 Task: Search for contacts modified yesterday in the contact management application.
Action: Mouse moved to (20, 105)
Screenshot: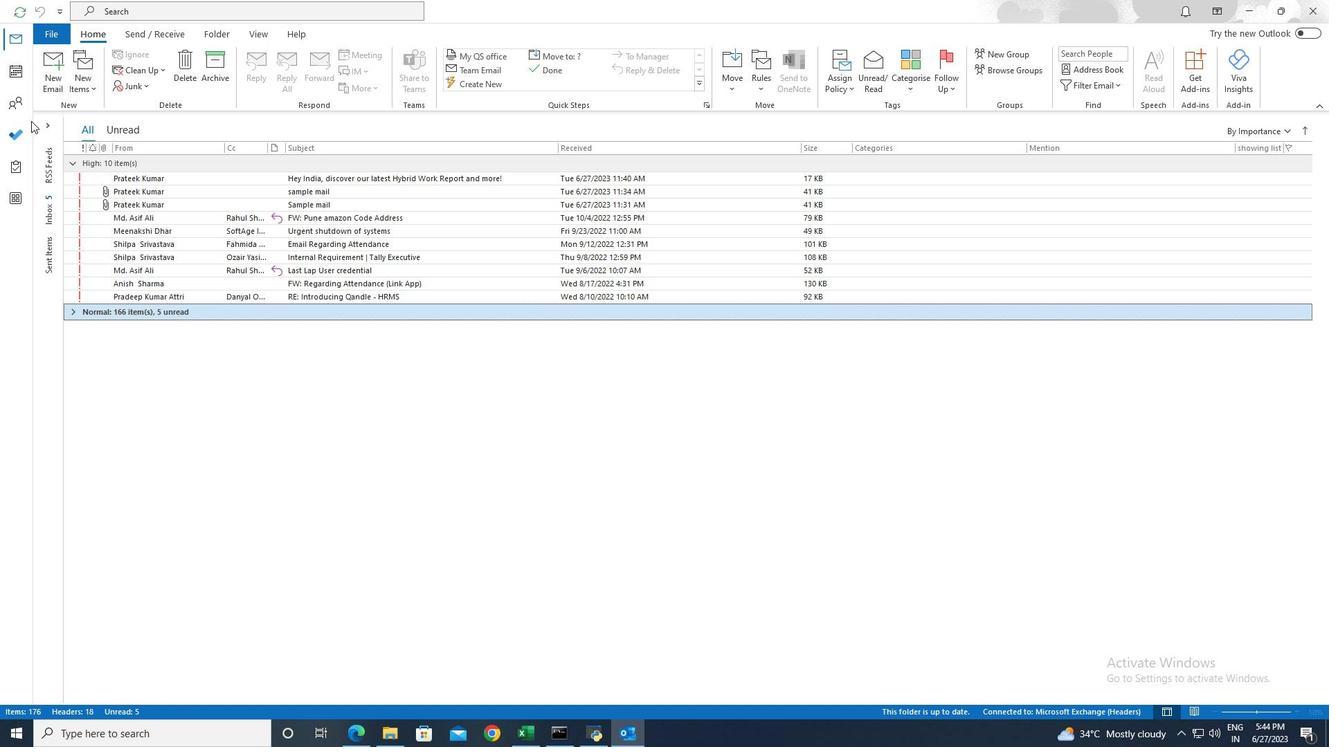 
Action: Mouse pressed left at (20, 105)
Screenshot: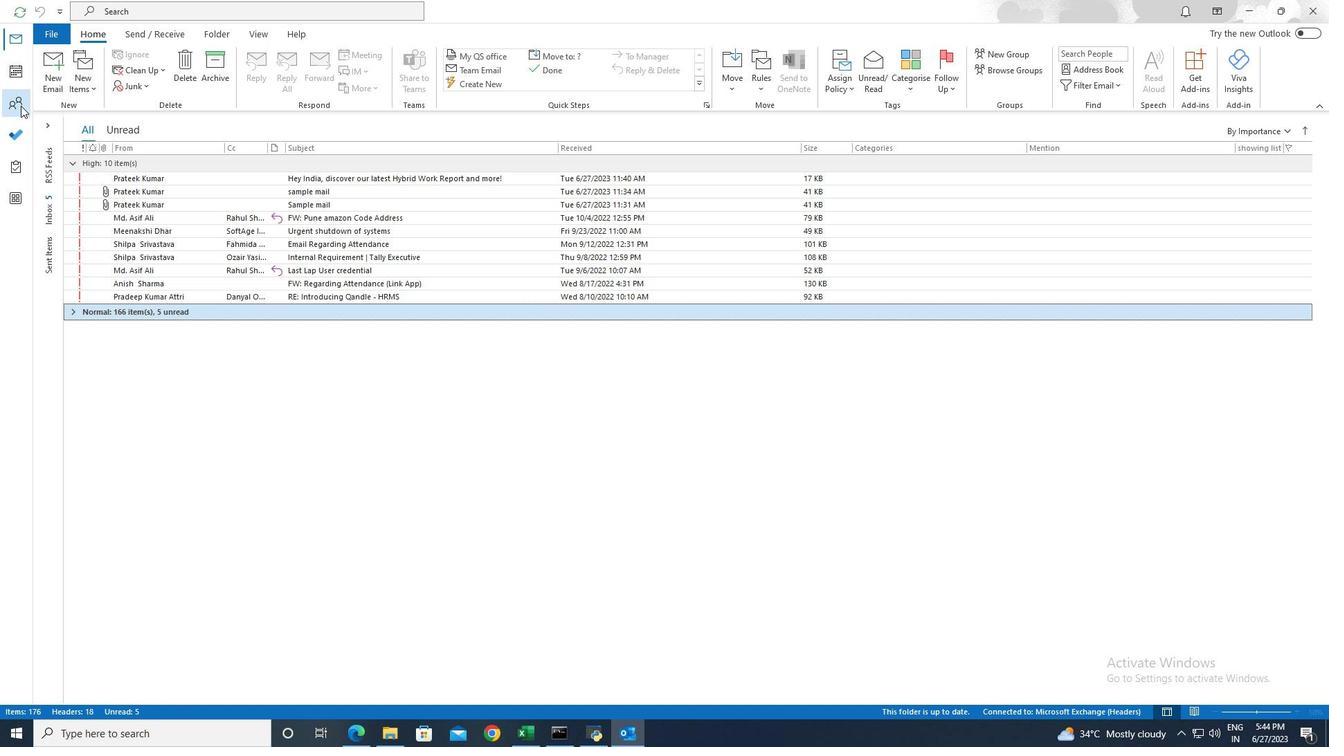 
Action: Mouse moved to (312, 9)
Screenshot: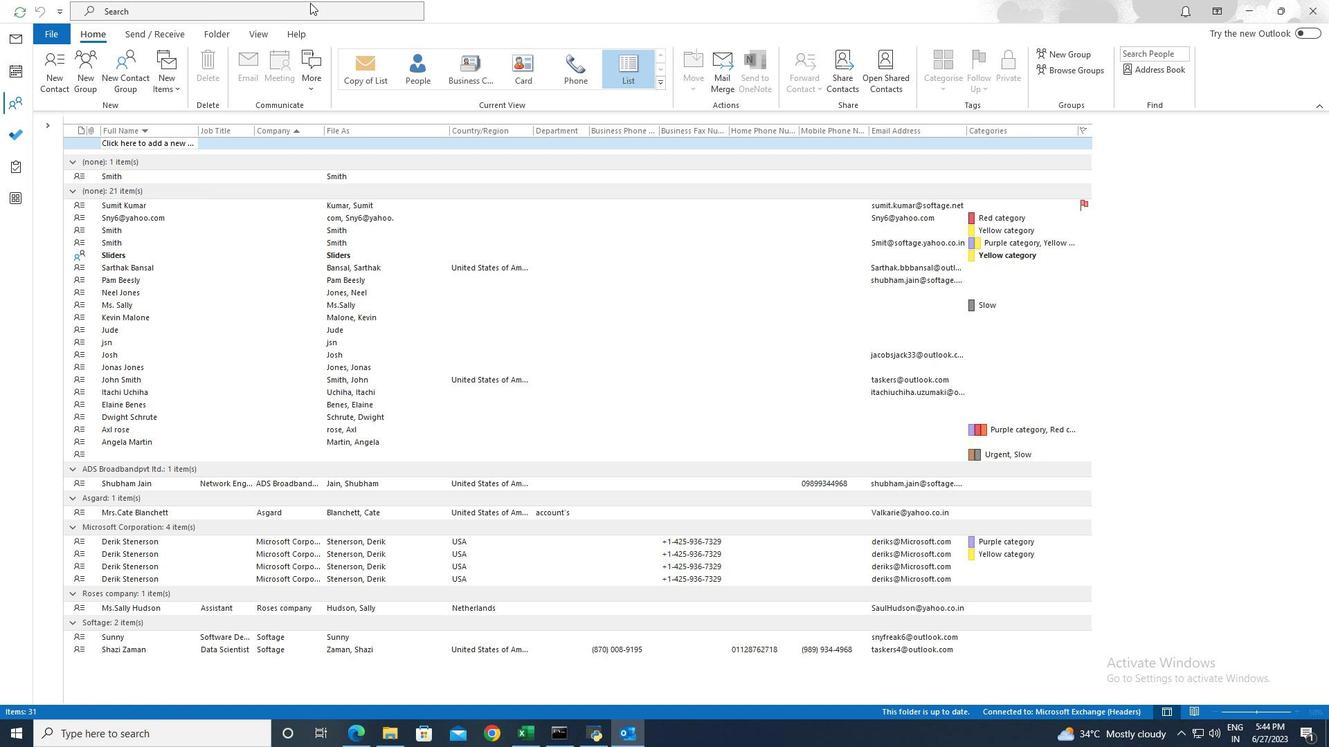 
Action: Mouse pressed left at (312, 9)
Screenshot: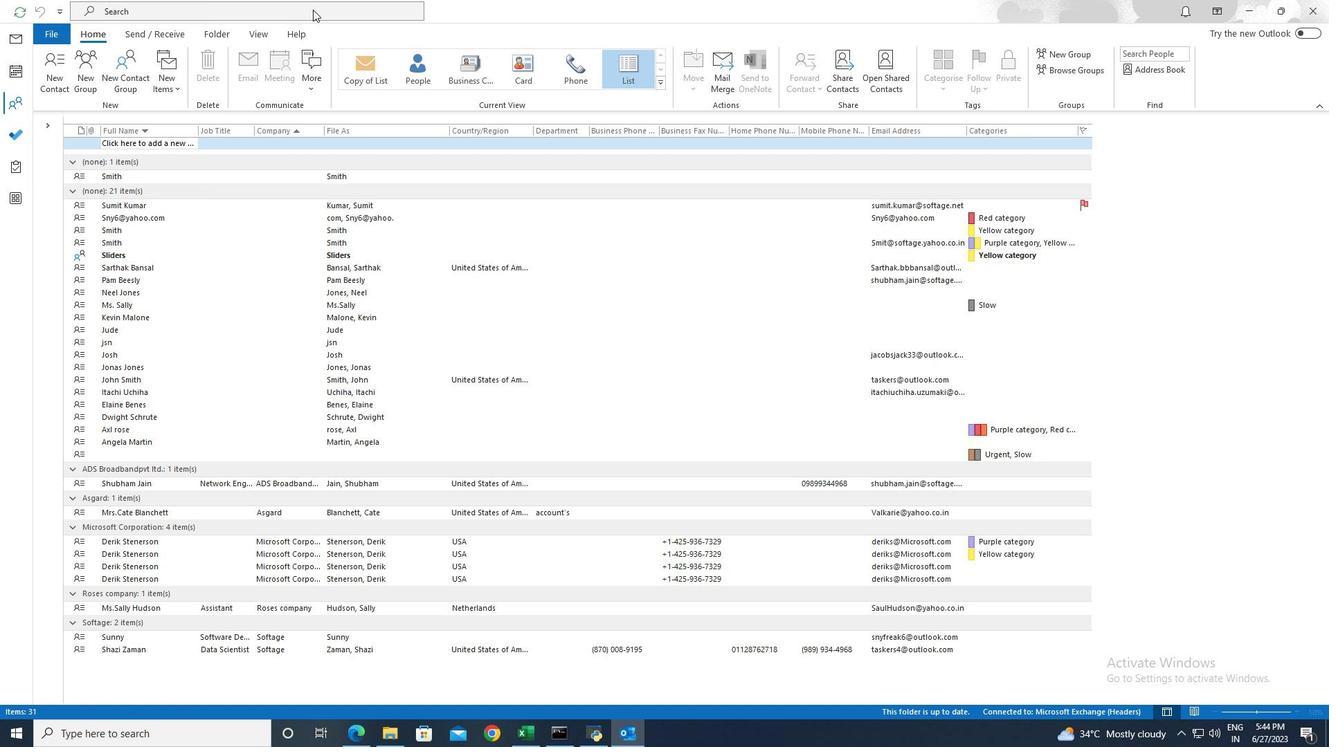
Action: Mouse moved to (478, 12)
Screenshot: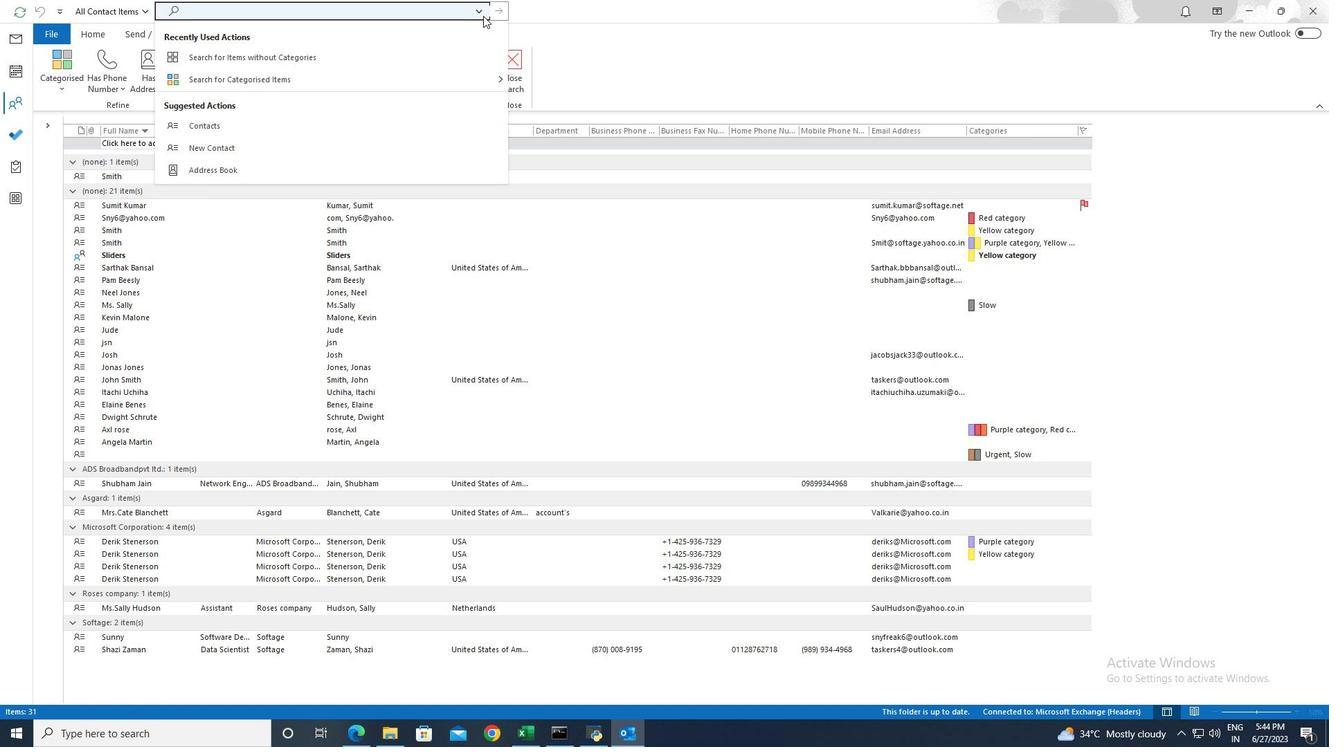 
Action: Mouse pressed left at (478, 12)
Screenshot: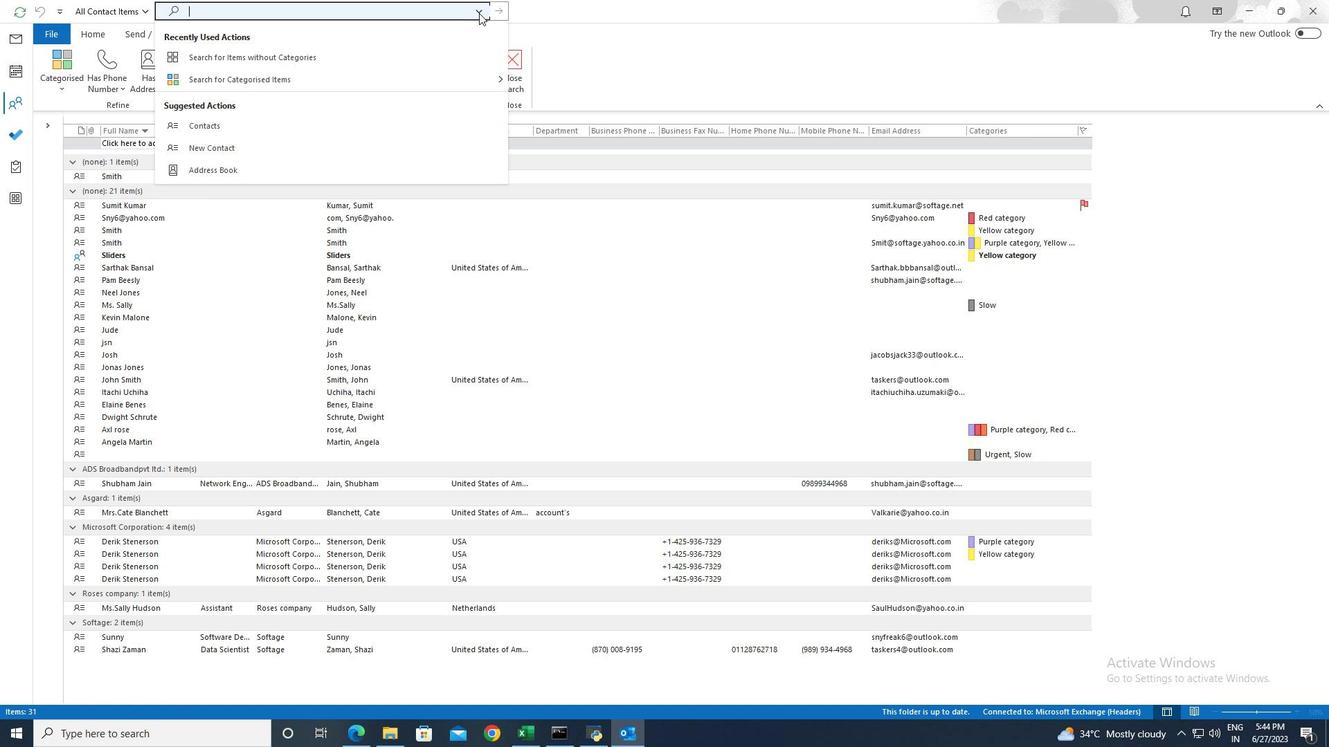 
Action: Mouse moved to (274, 394)
Screenshot: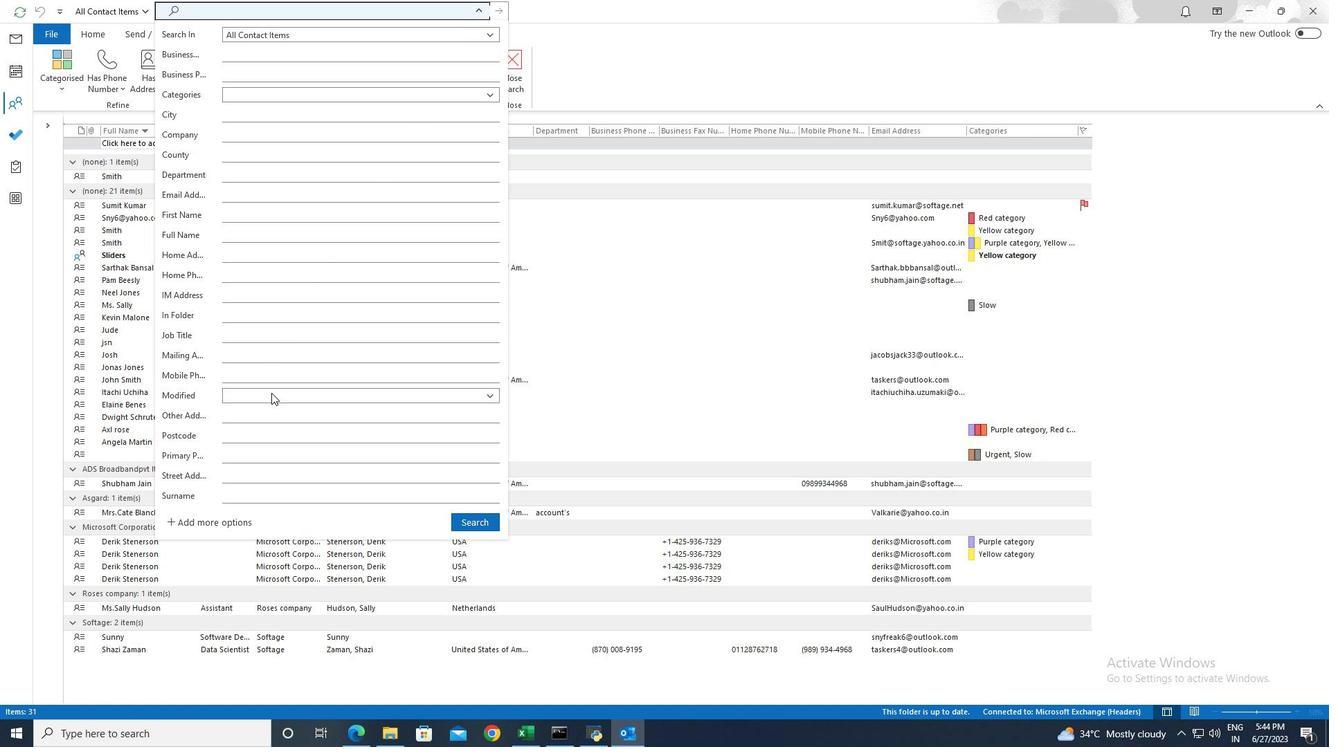 
Action: Mouse pressed left at (274, 394)
Screenshot: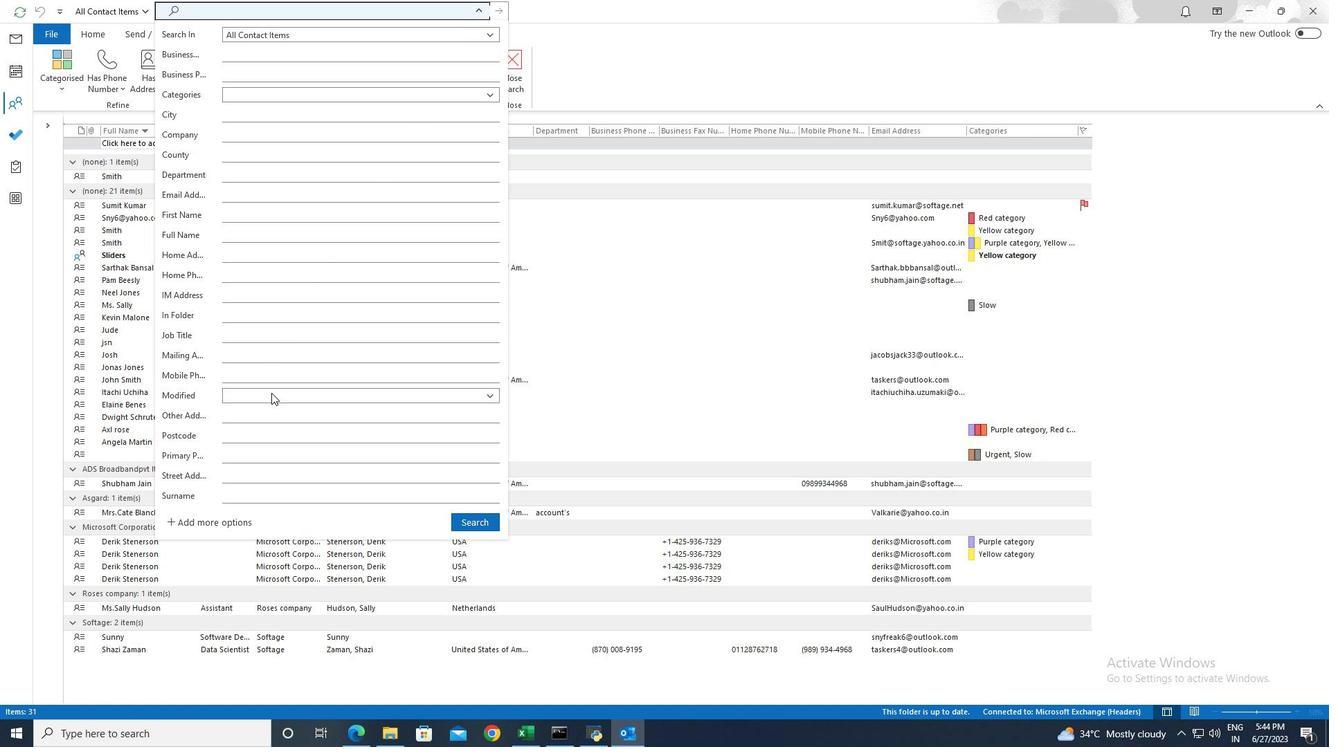 
Action: Mouse moved to (267, 434)
Screenshot: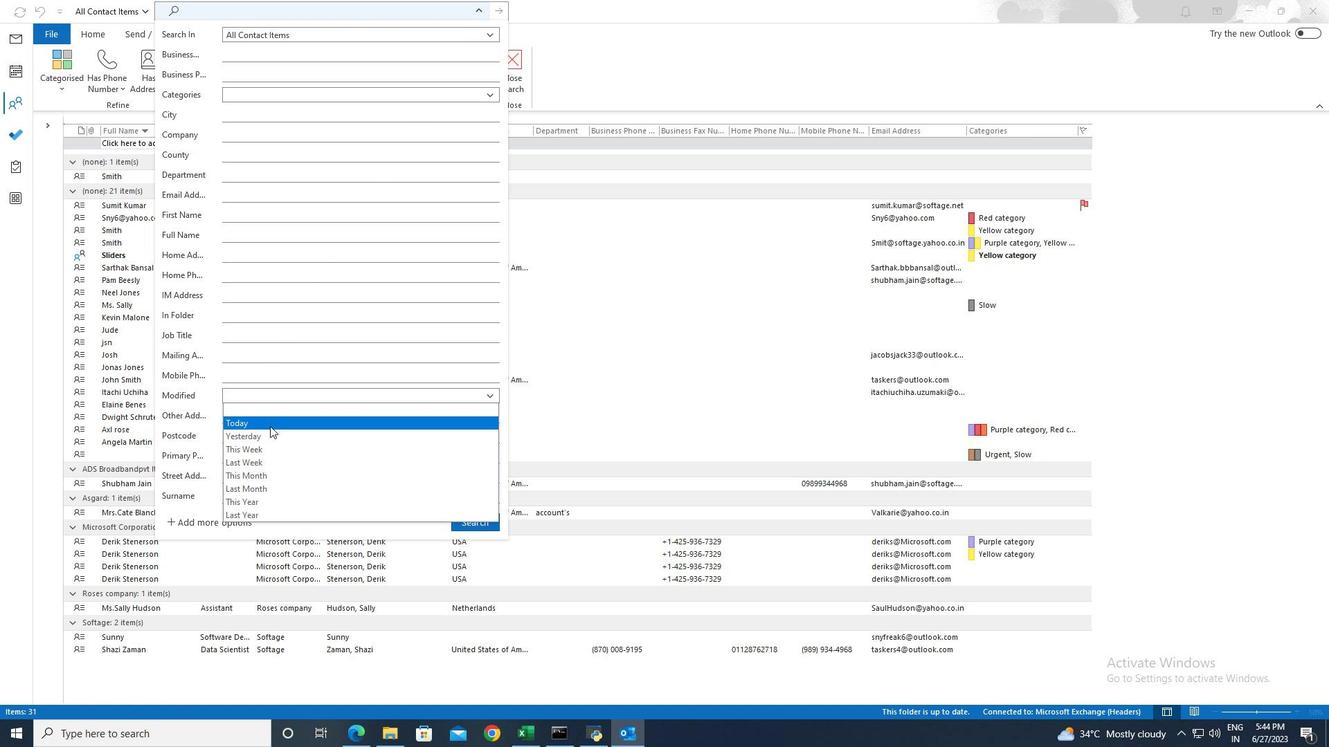 
Action: Mouse pressed left at (267, 434)
Screenshot: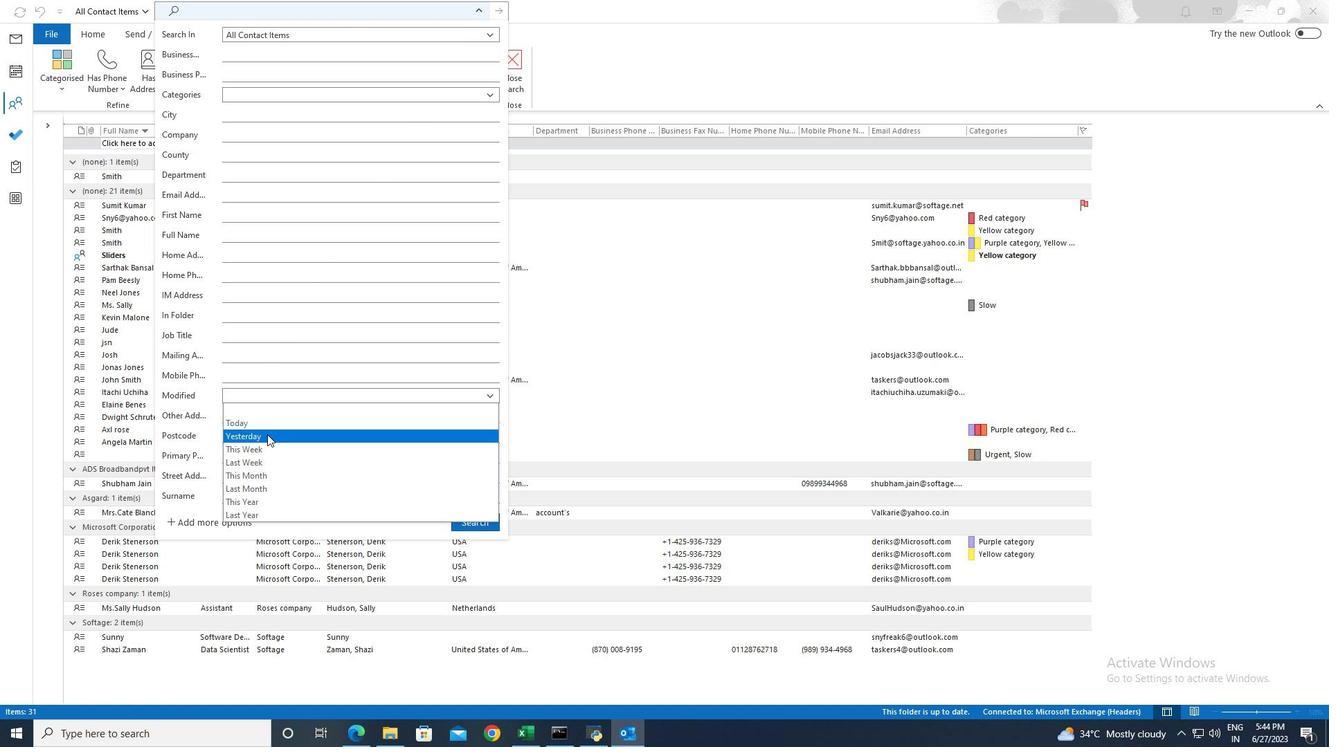 
Action: Mouse moved to (491, 520)
Screenshot: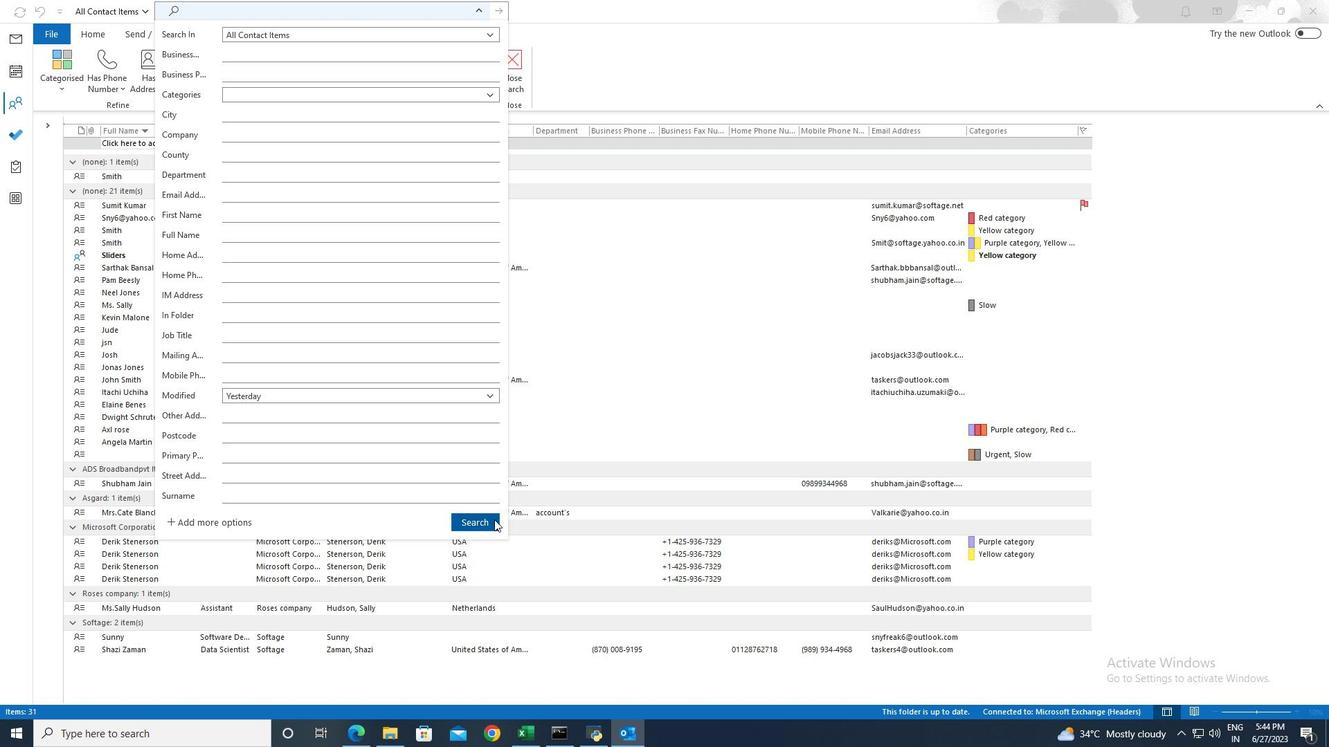 
Action: Mouse pressed left at (491, 520)
Screenshot: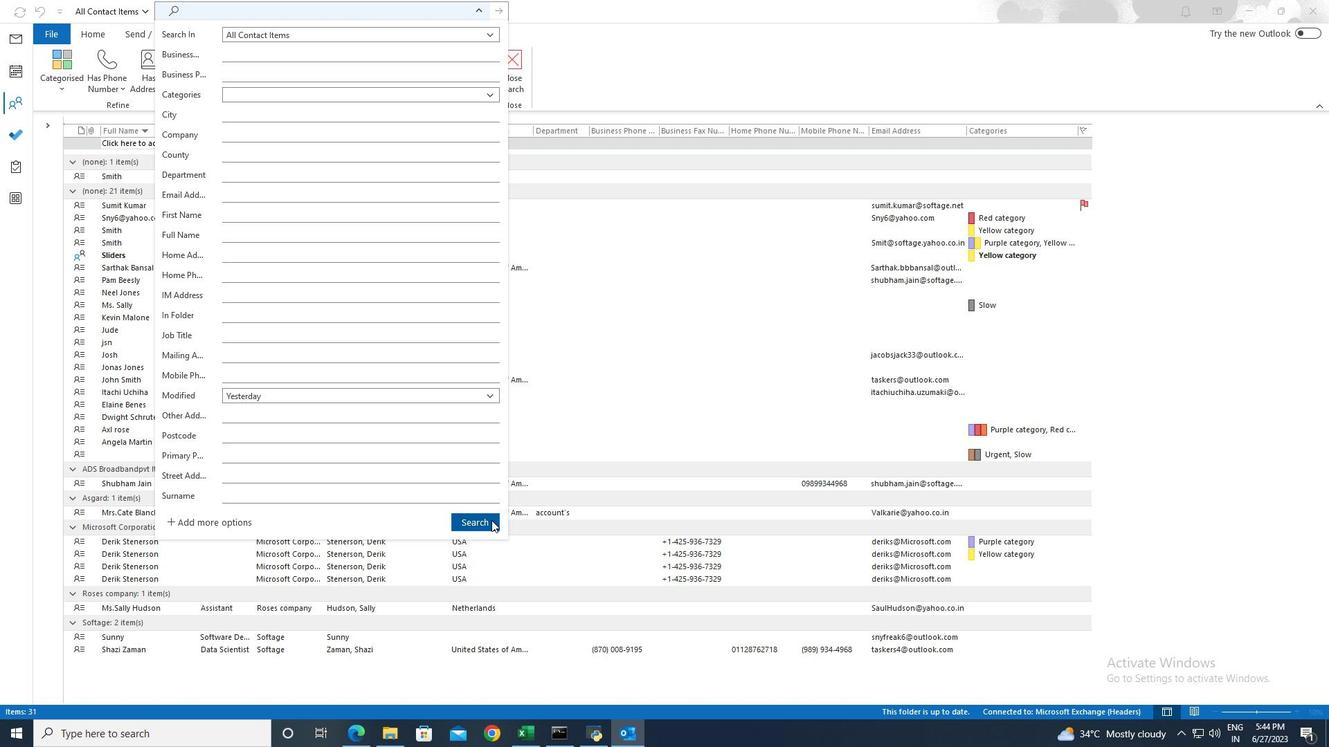 
